 Task: Sort the products in the category "Whole Wheat Flour" by unit price (low first).
Action: Mouse moved to (311, 137)
Screenshot: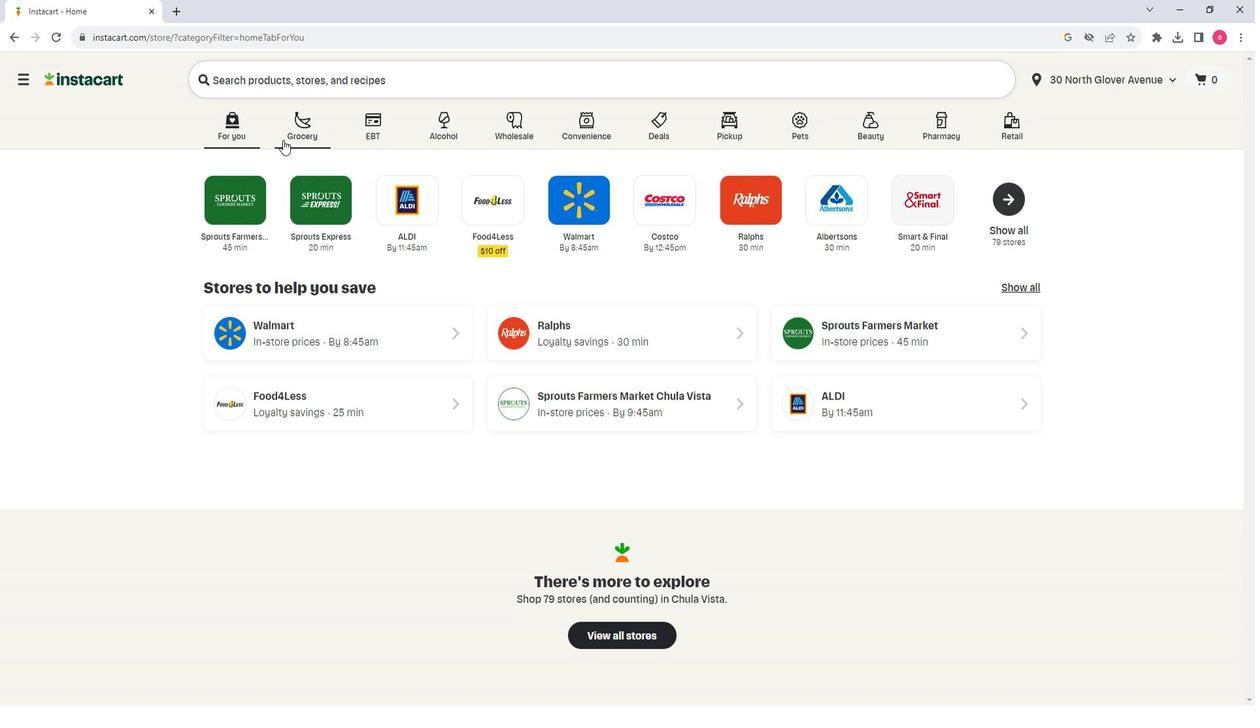 
Action: Mouse pressed left at (311, 137)
Screenshot: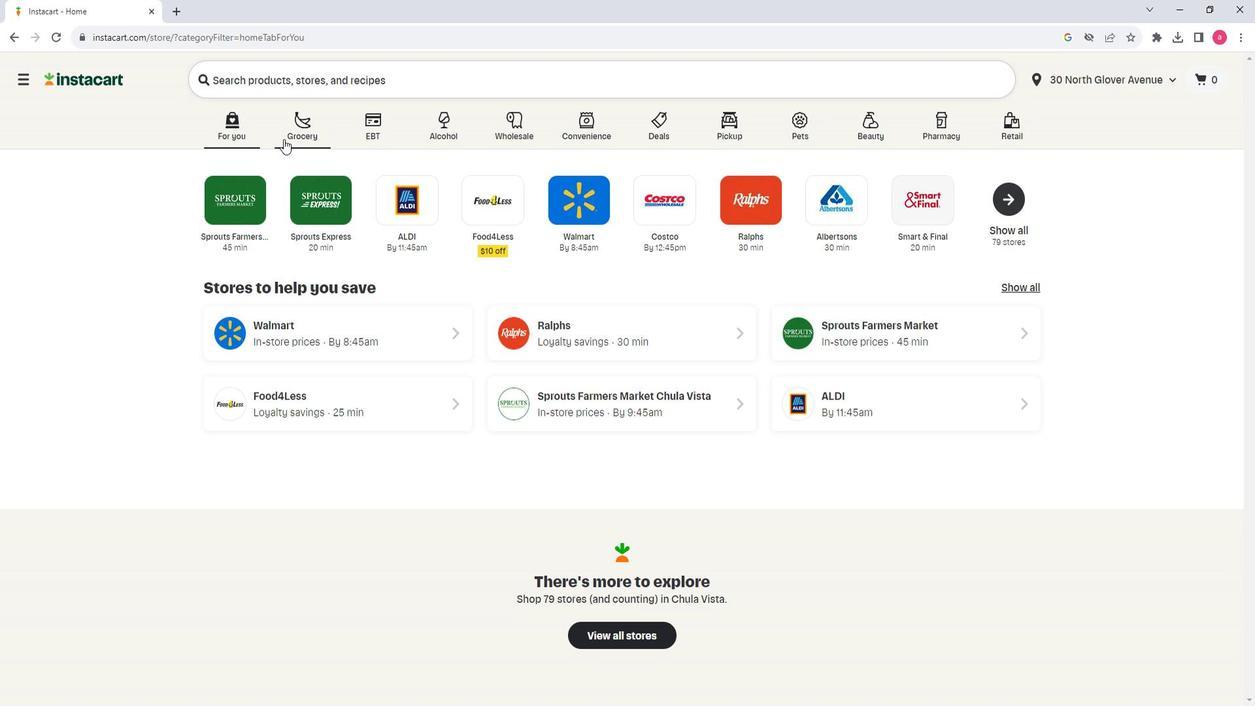 
Action: Mouse moved to (445, 372)
Screenshot: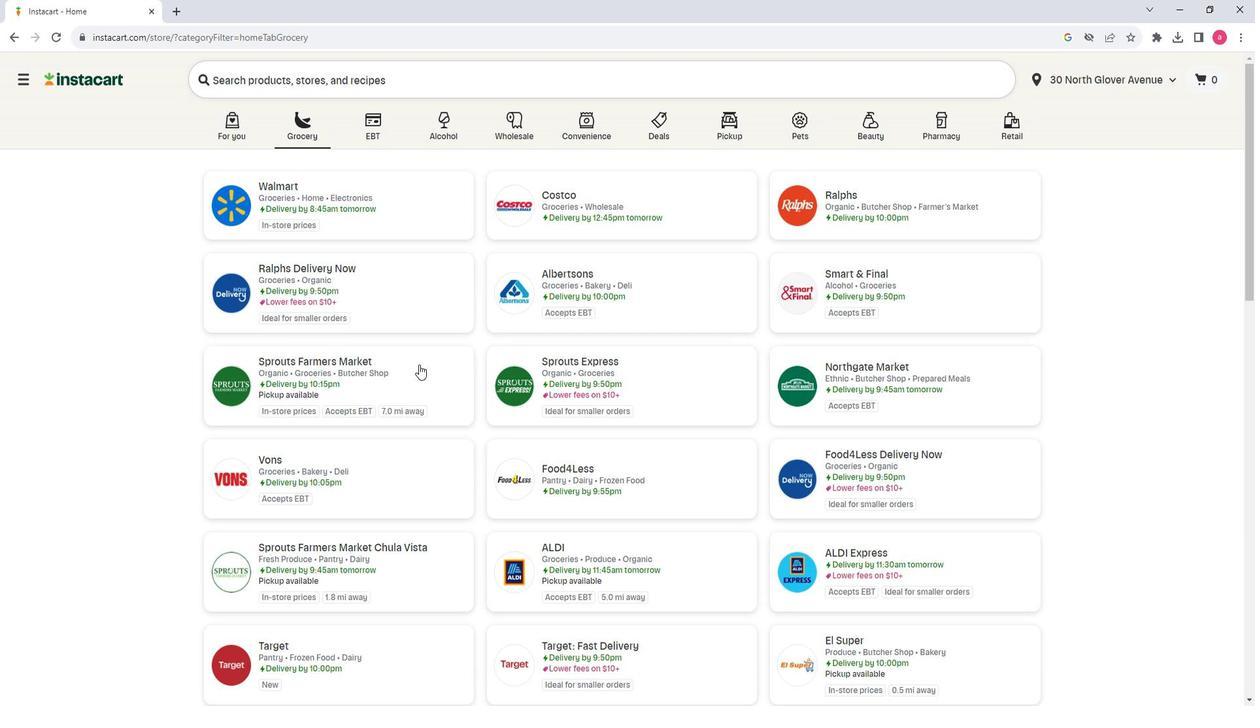 
Action: Mouse pressed left at (445, 372)
Screenshot: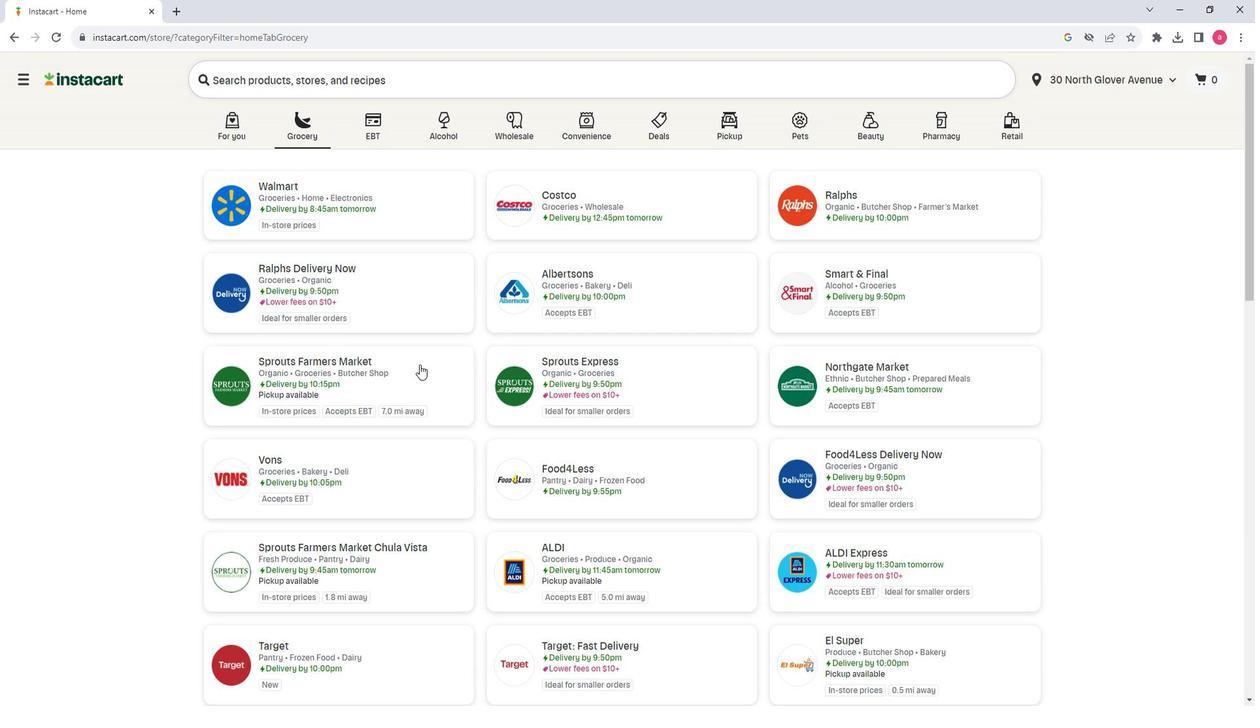 
Action: Mouse moved to (187, 331)
Screenshot: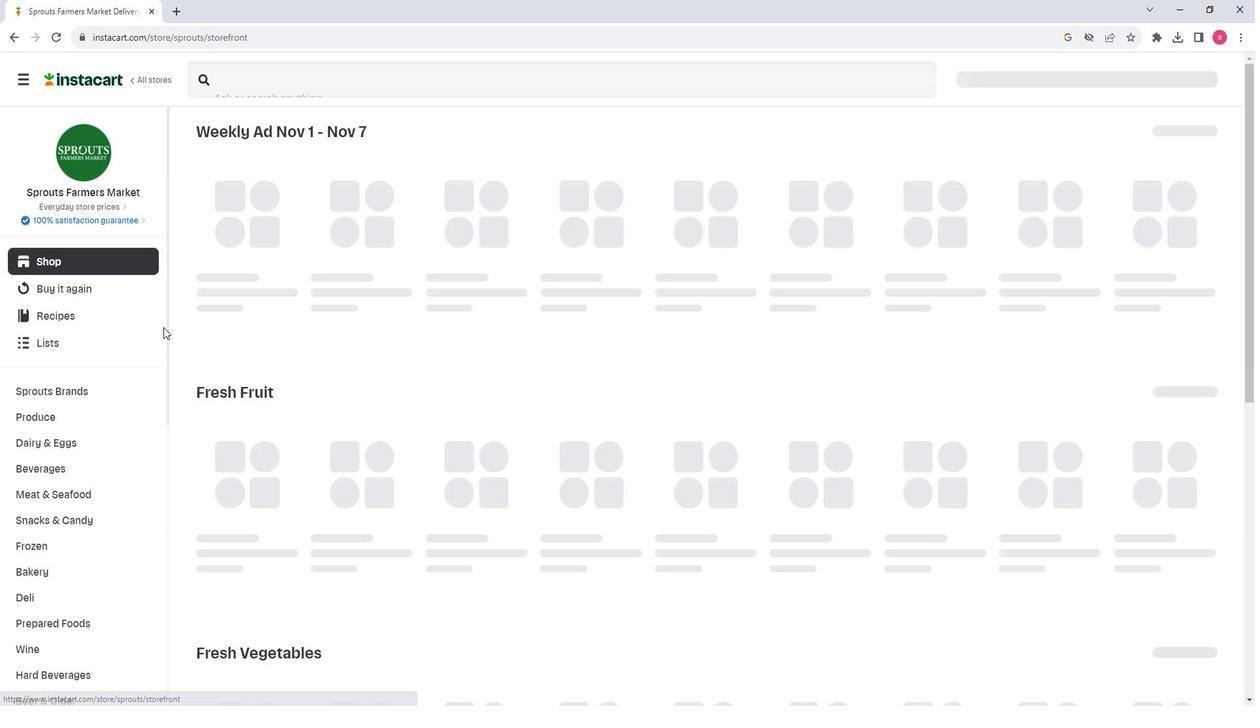 
Action: Mouse scrolled (187, 330) with delta (0, 0)
Screenshot: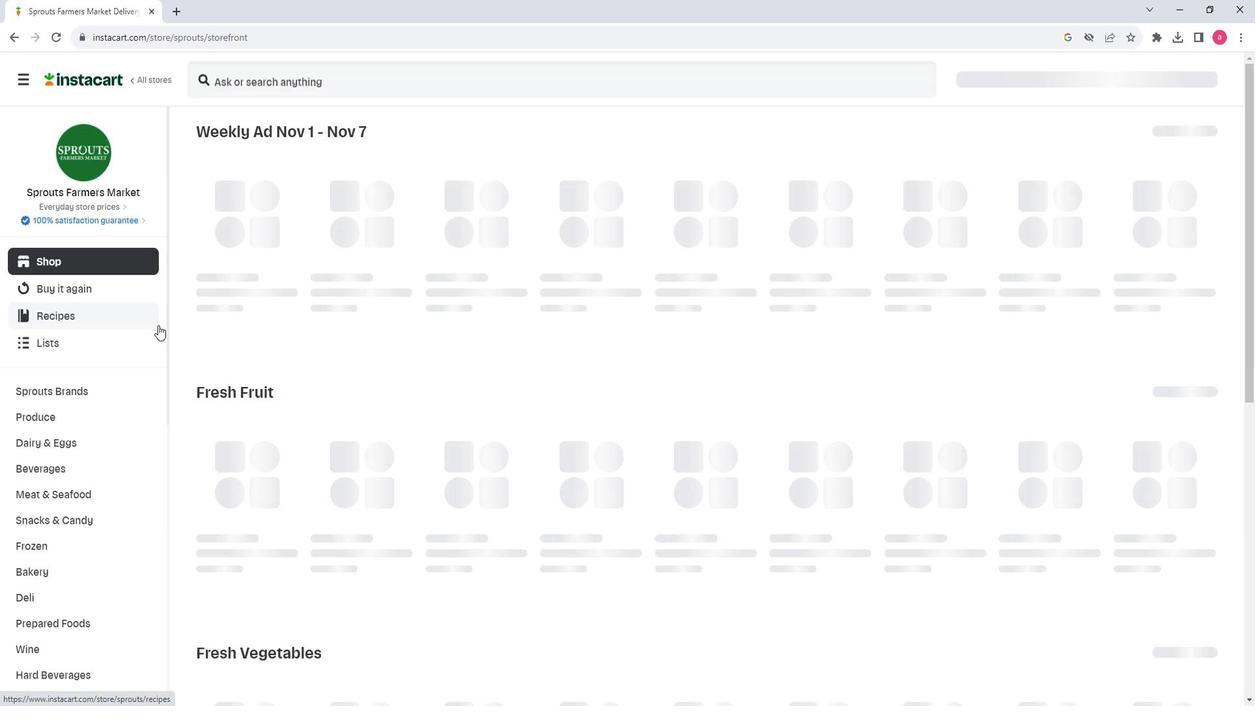 
Action: Mouse scrolled (187, 330) with delta (0, 0)
Screenshot: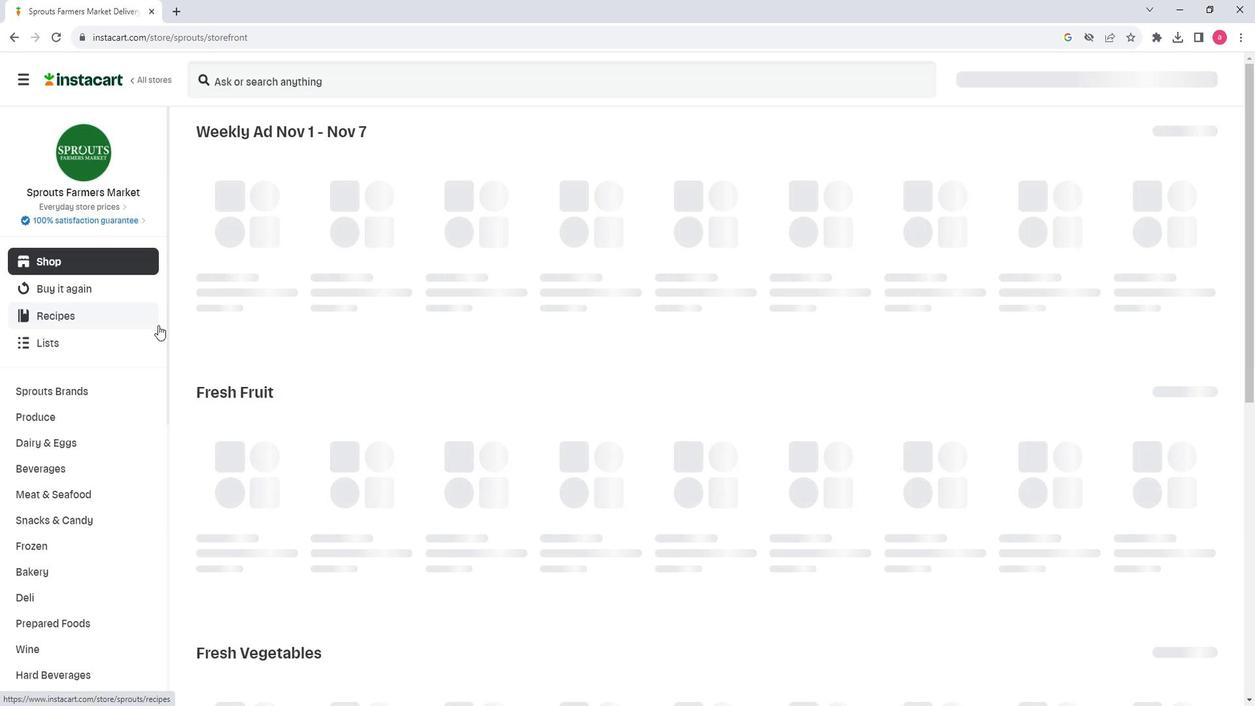 
Action: Mouse scrolled (187, 330) with delta (0, 0)
Screenshot: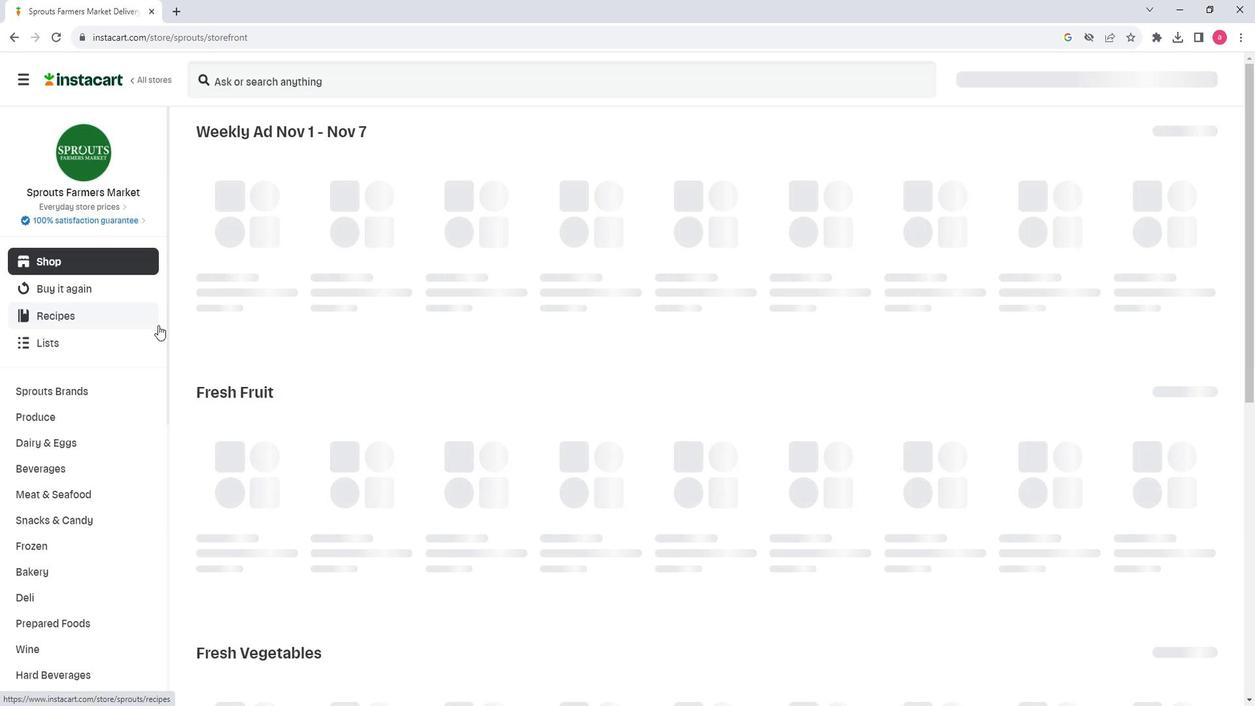 
Action: Mouse scrolled (187, 330) with delta (0, 0)
Screenshot: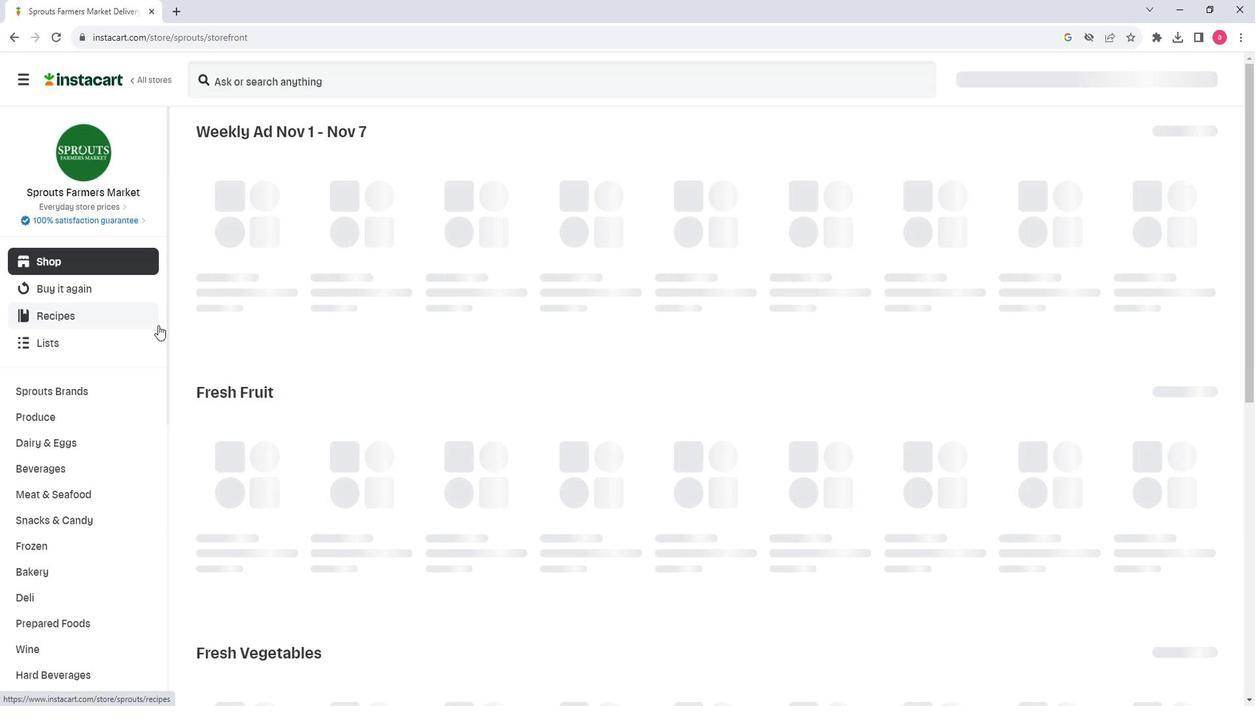 
Action: Mouse moved to (187, 331)
Screenshot: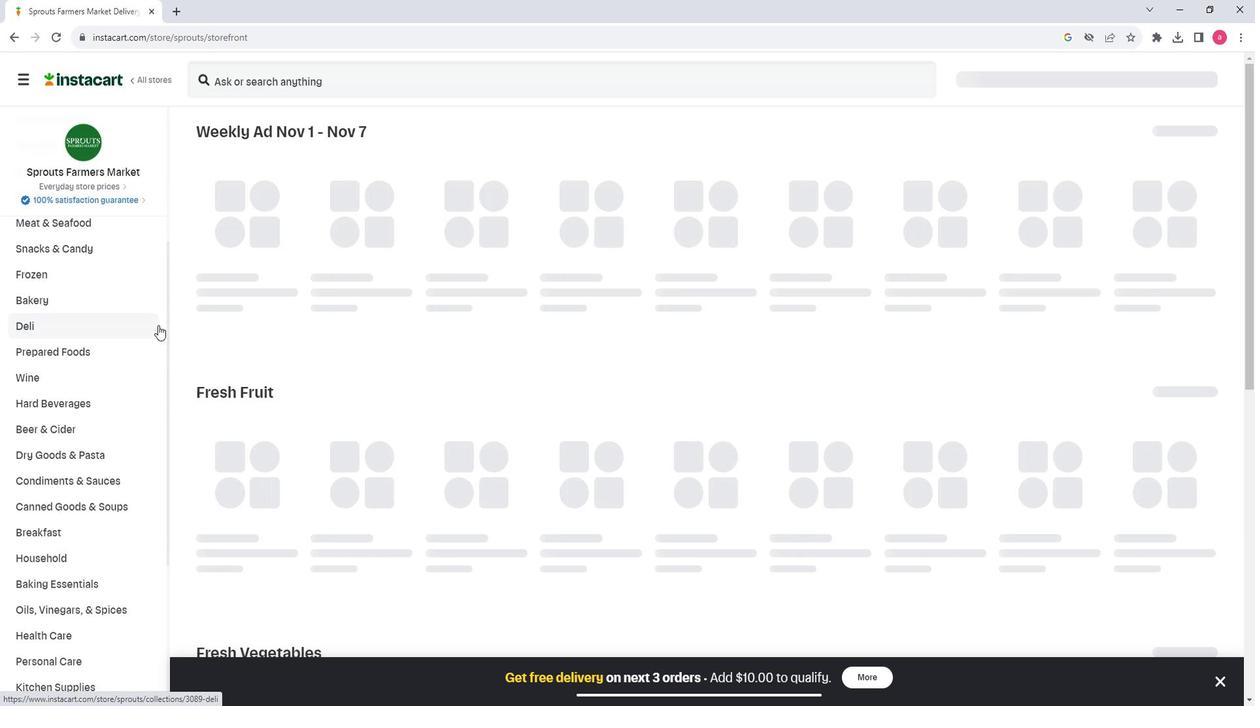 
Action: Mouse scrolled (187, 330) with delta (0, 0)
Screenshot: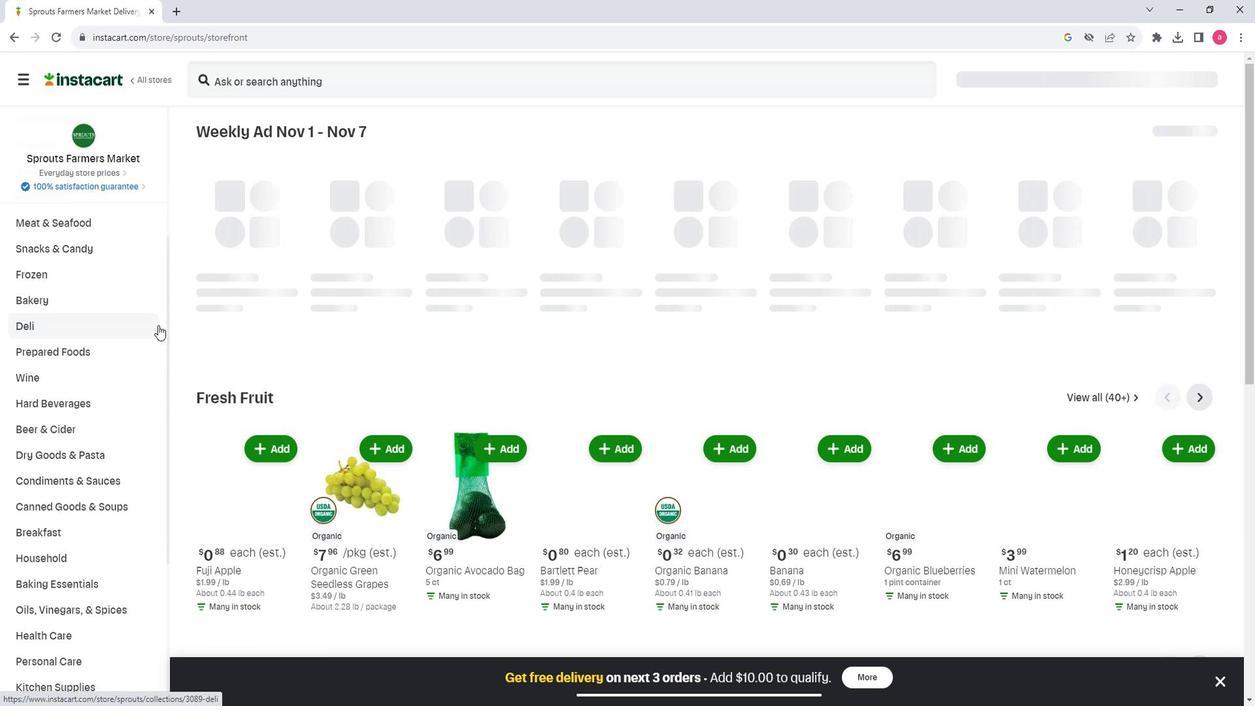 
Action: Mouse scrolled (187, 330) with delta (0, 0)
Screenshot: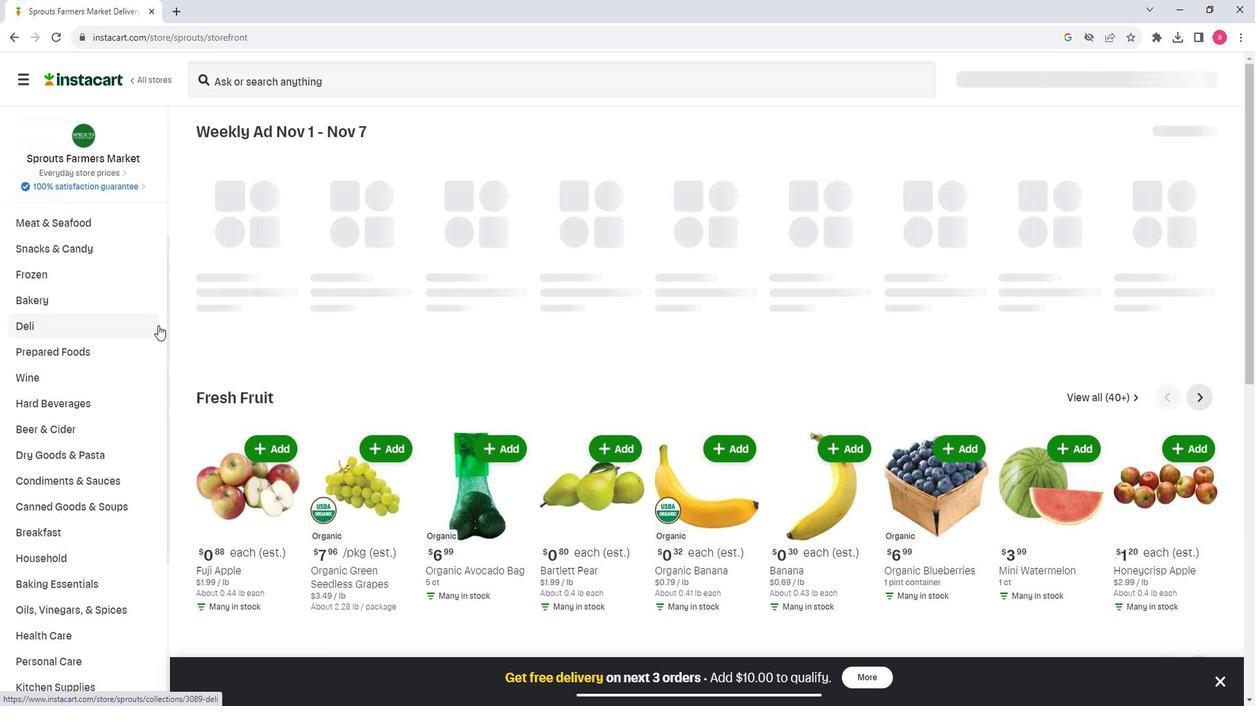 
Action: Mouse scrolled (187, 330) with delta (0, 0)
Screenshot: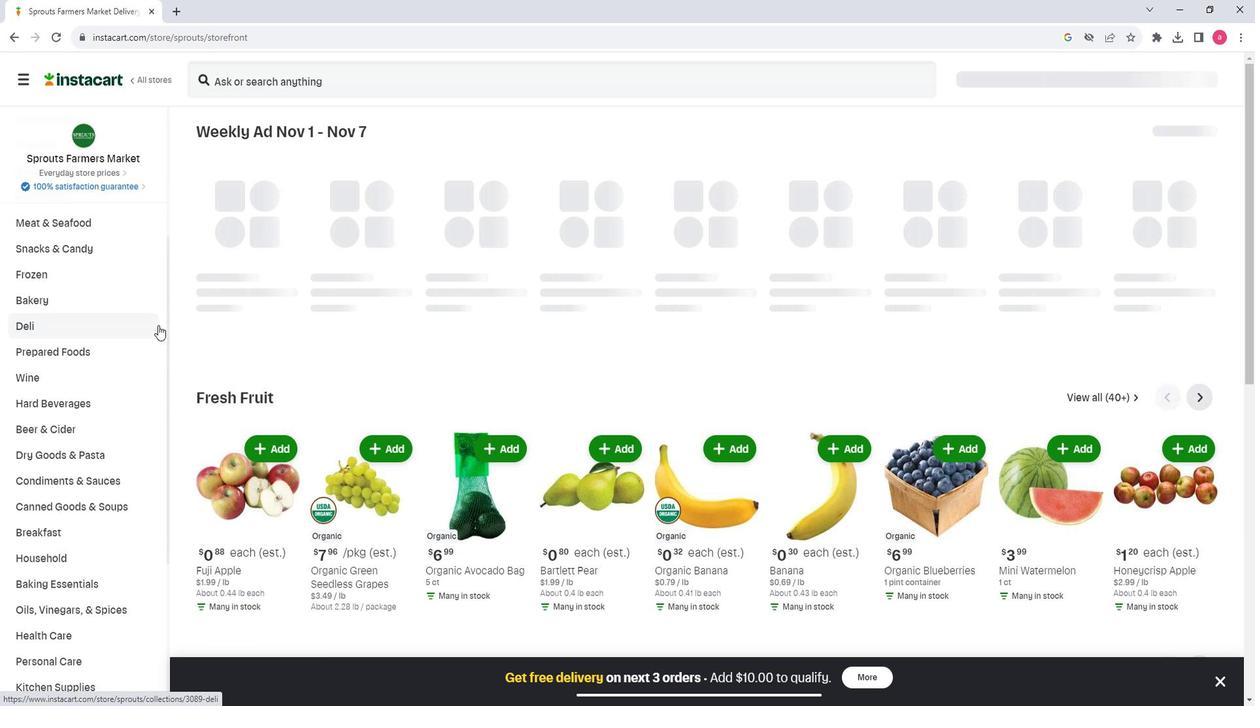 
Action: Mouse moved to (164, 381)
Screenshot: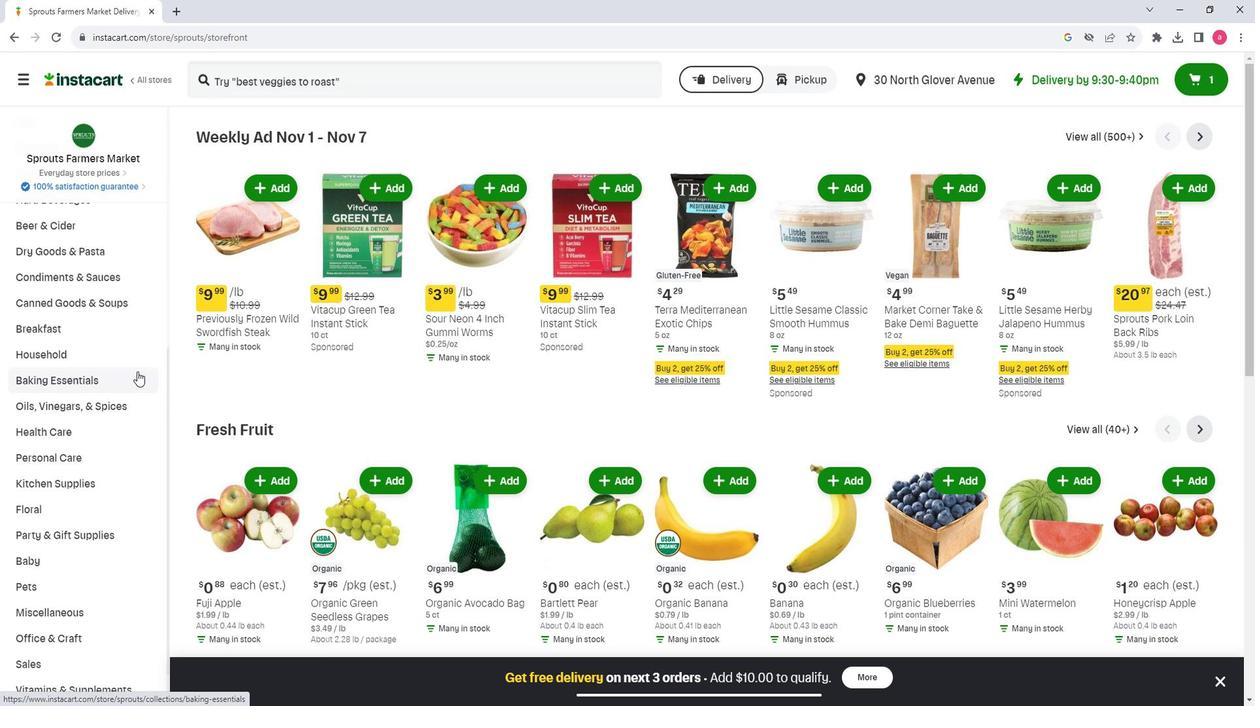 
Action: Mouse pressed left at (164, 381)
Screenshot: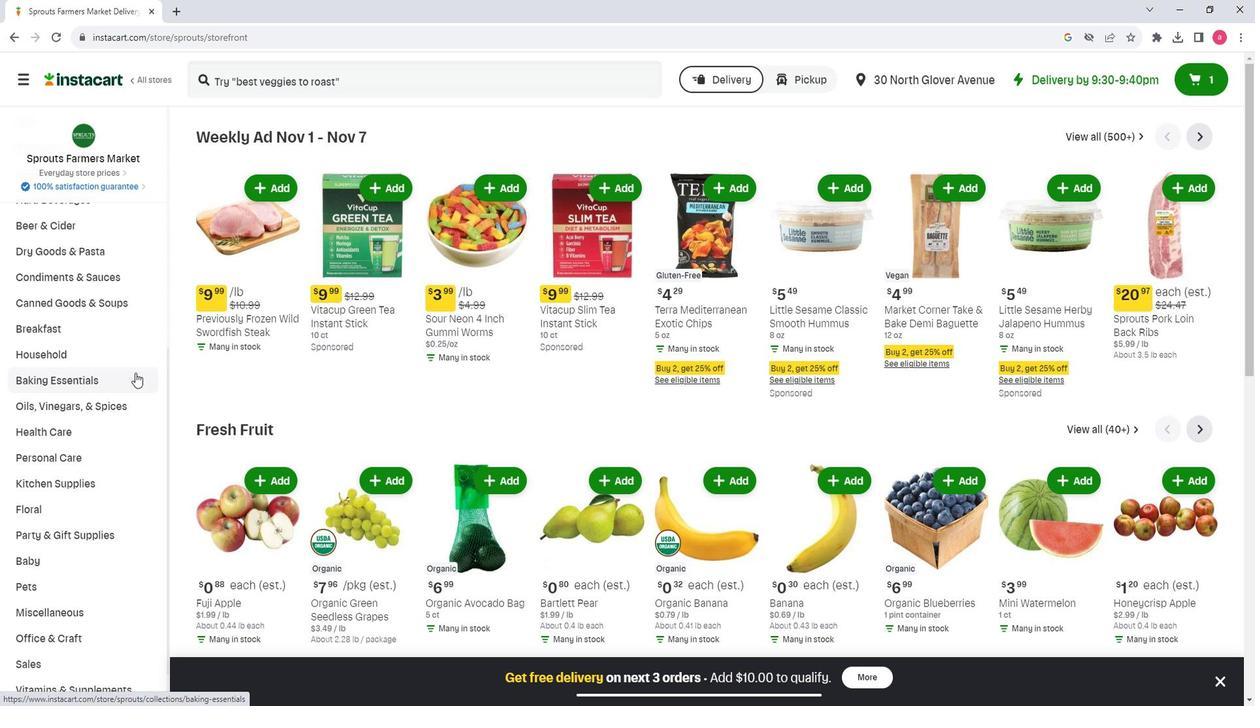 
Action: Mouse moved to (748, 177)
Screenshot: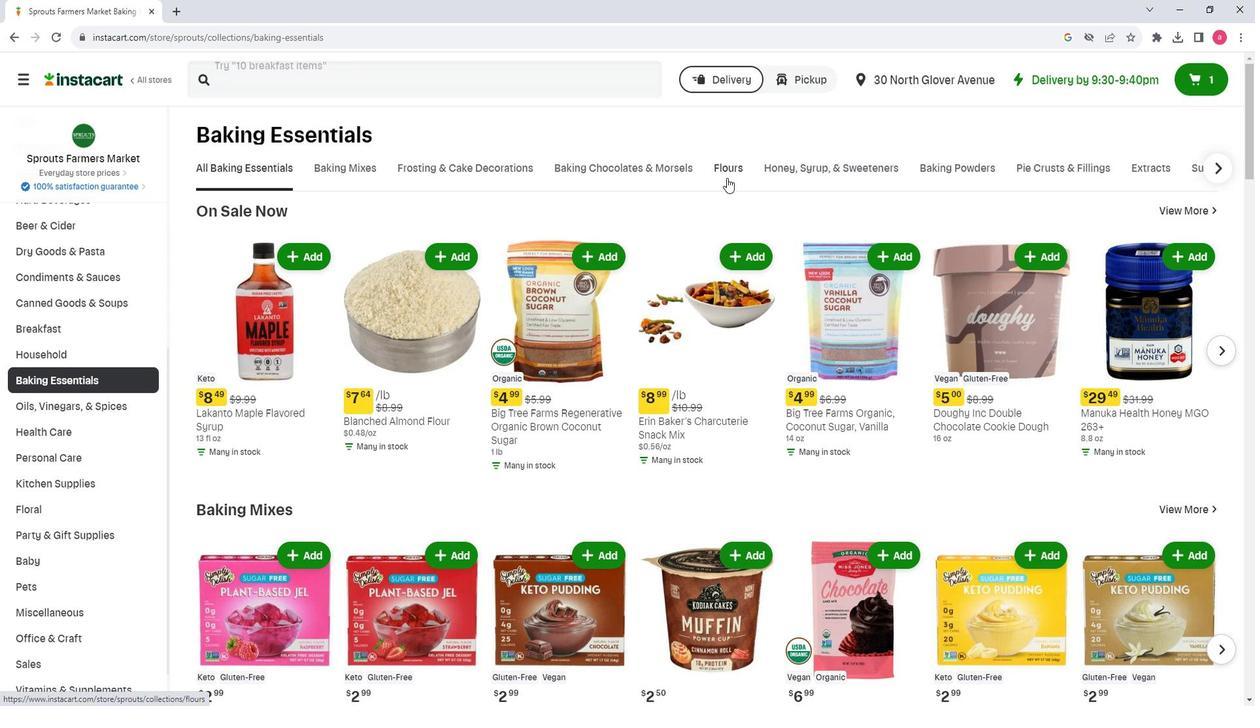 
Action: Mouse pressed left at (748, 177)
Screenshot: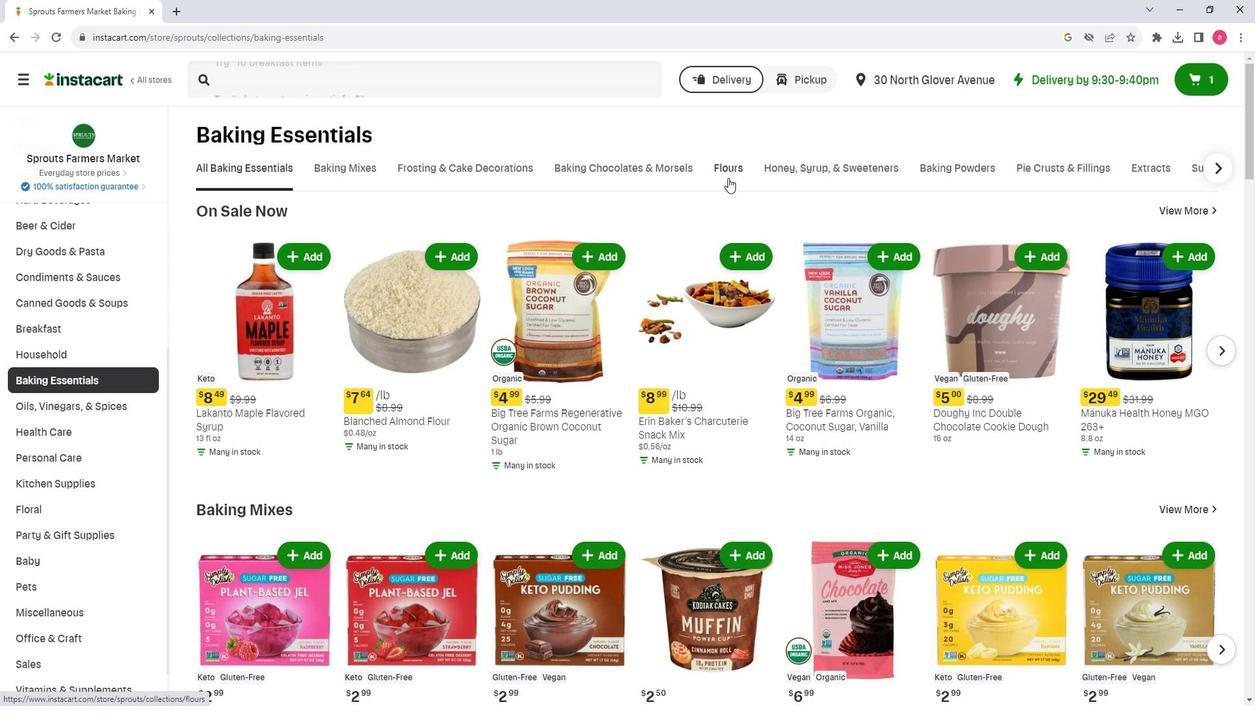 
Action: Mouse moved to (682, 241)
Screenshot: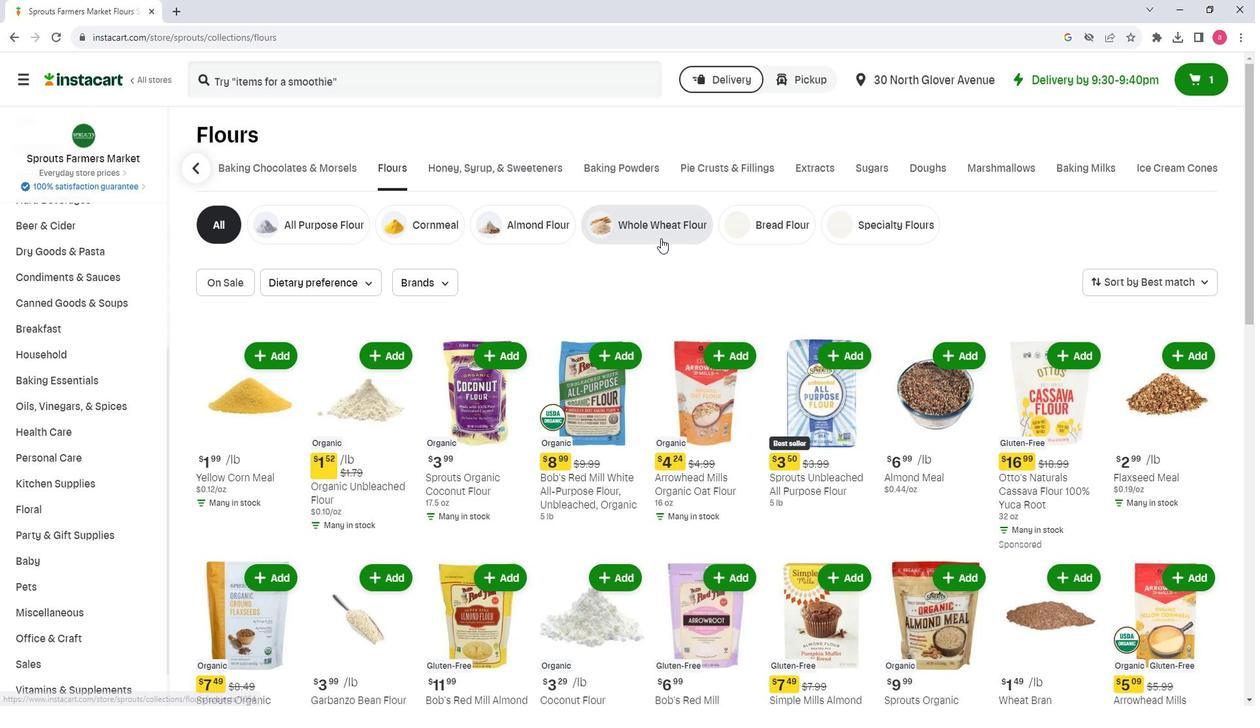 
Action: Mouse pressed left at (682, 241)
Screenshot: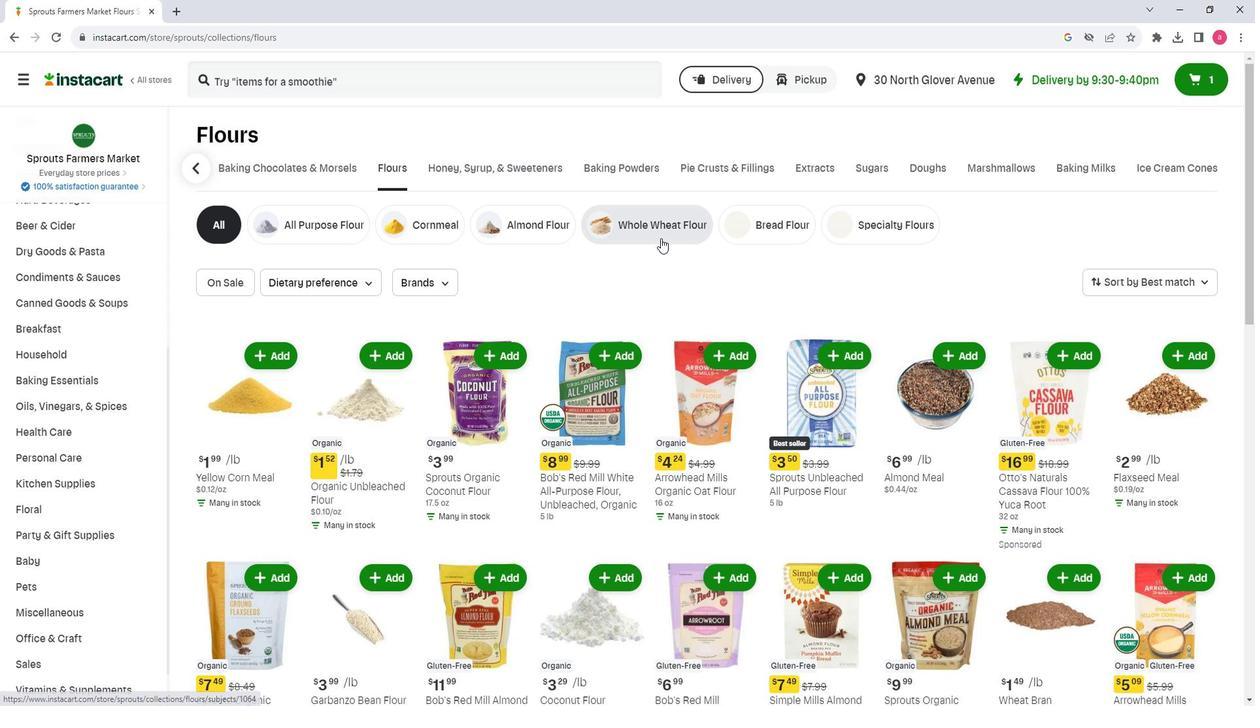 
Action: Mouse moved to (1131, 295)
Screenshot: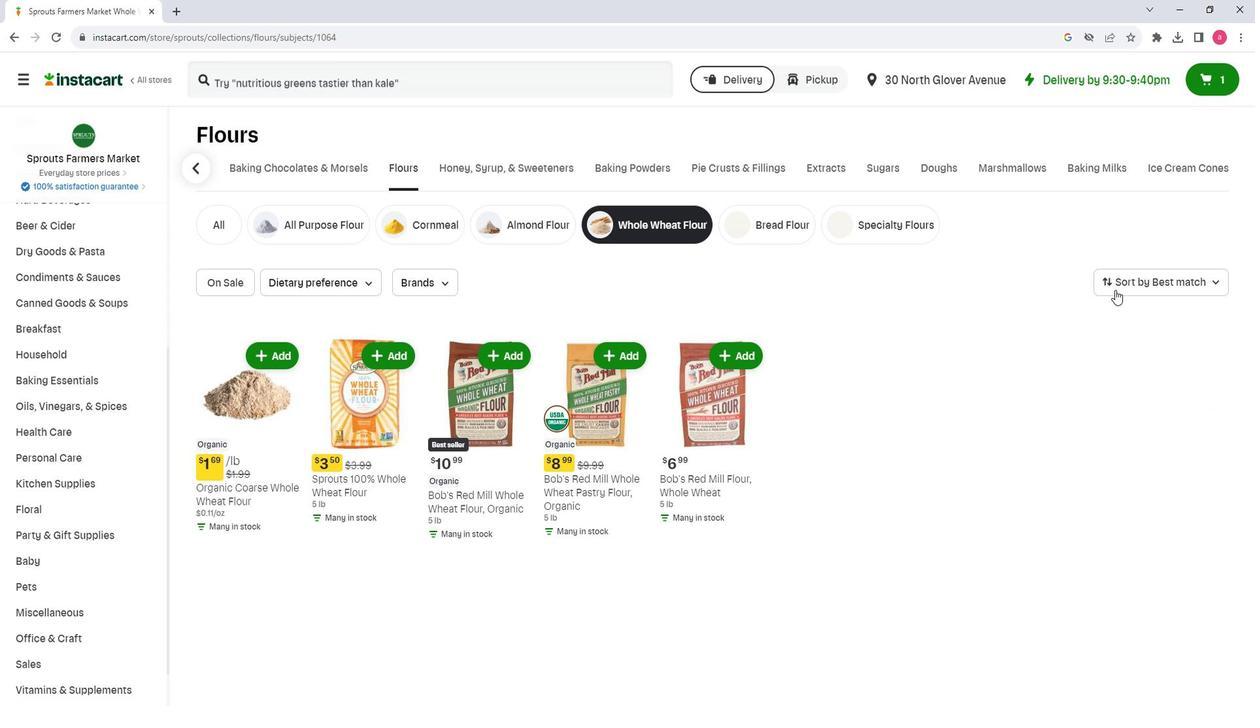 
Action: Mouse pressed left at (1131, 295)
Screenshot: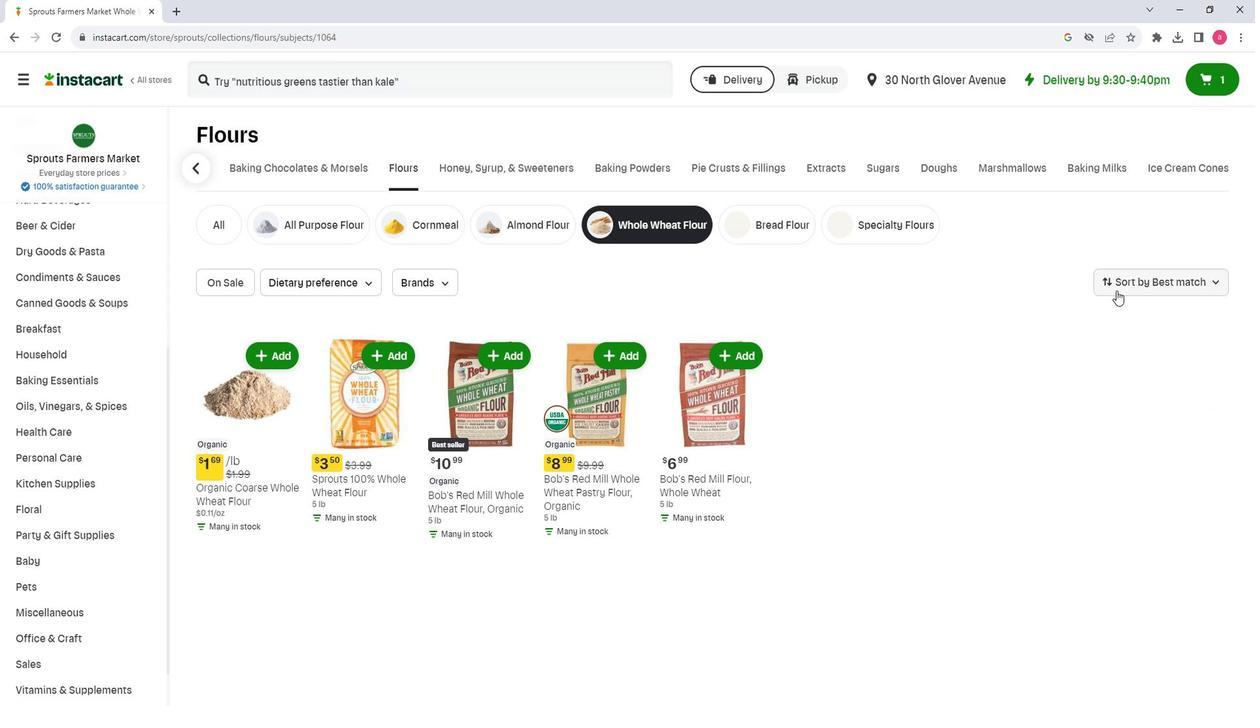 
Action: Mouse moved to (1177, 417)
Screenshot: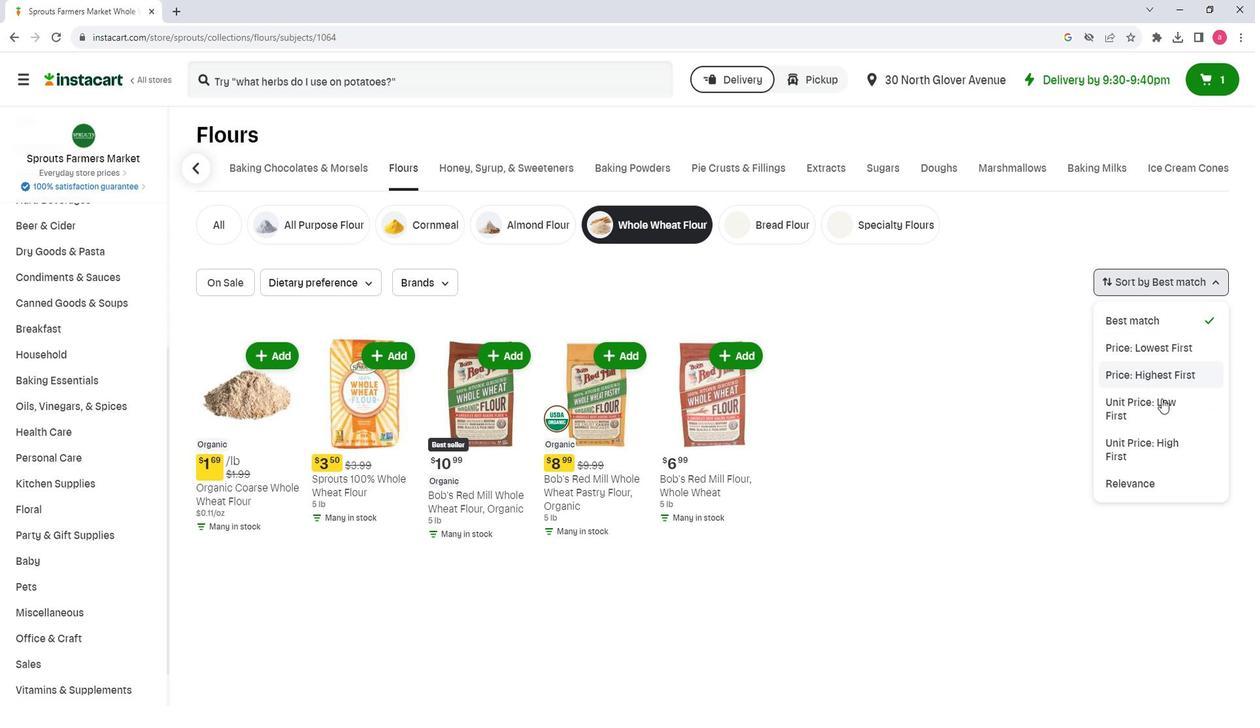 
Action: Mouse pressed left at (1177, 417)
Screenshot: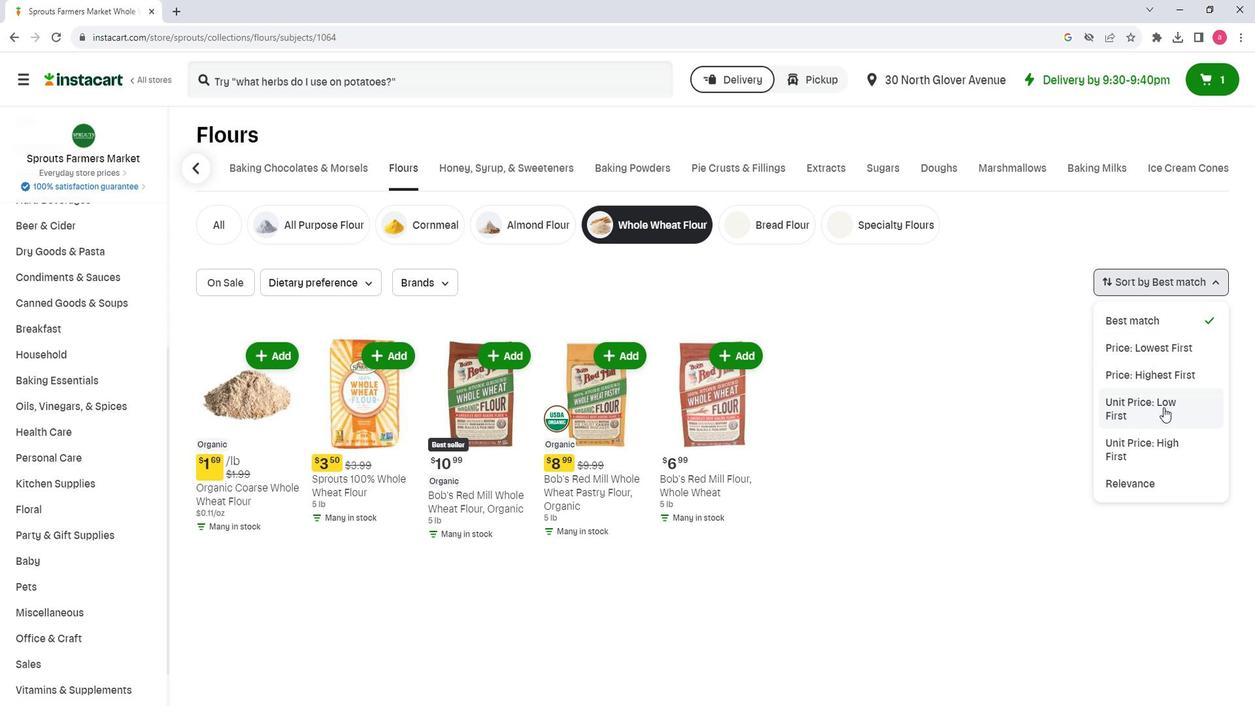 
Action: Mouse moved to (1205, 413)
Screenshot: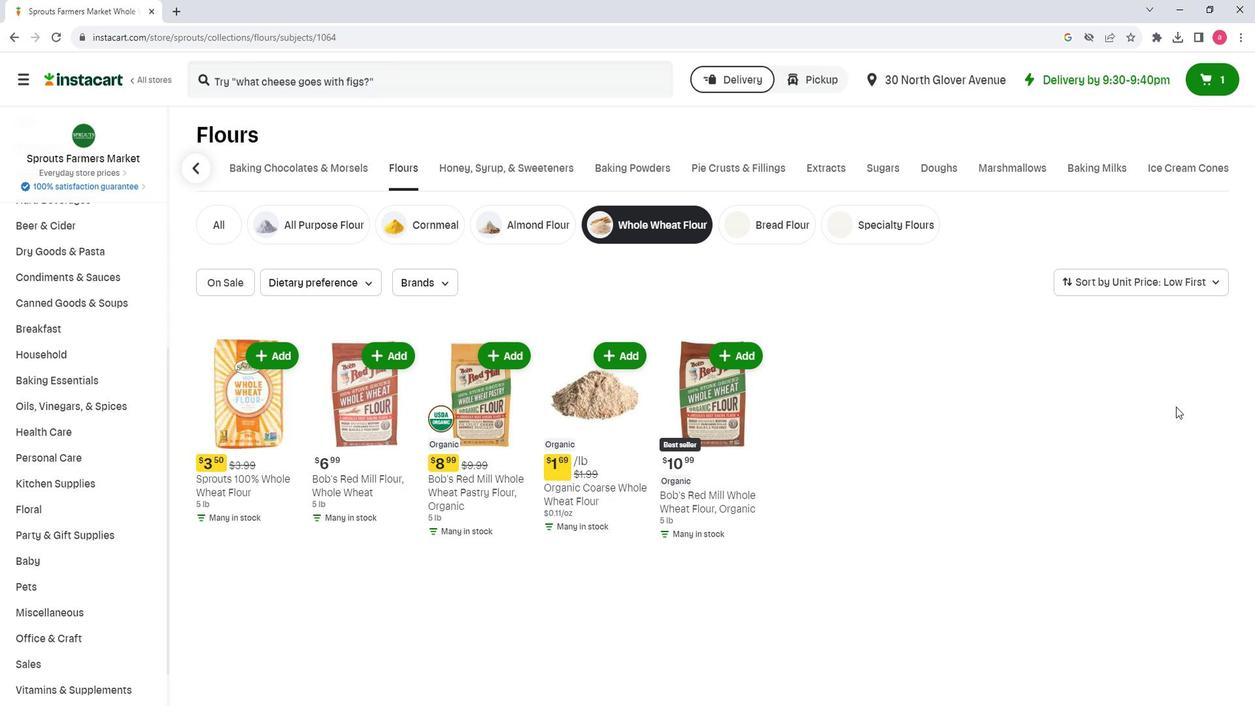 
